 Task: Create List Receipts in Board Data Visualization Tools to Workspace Enterprise Resource Planning
Action: Mouse moved to (81, 283)
Screenshot: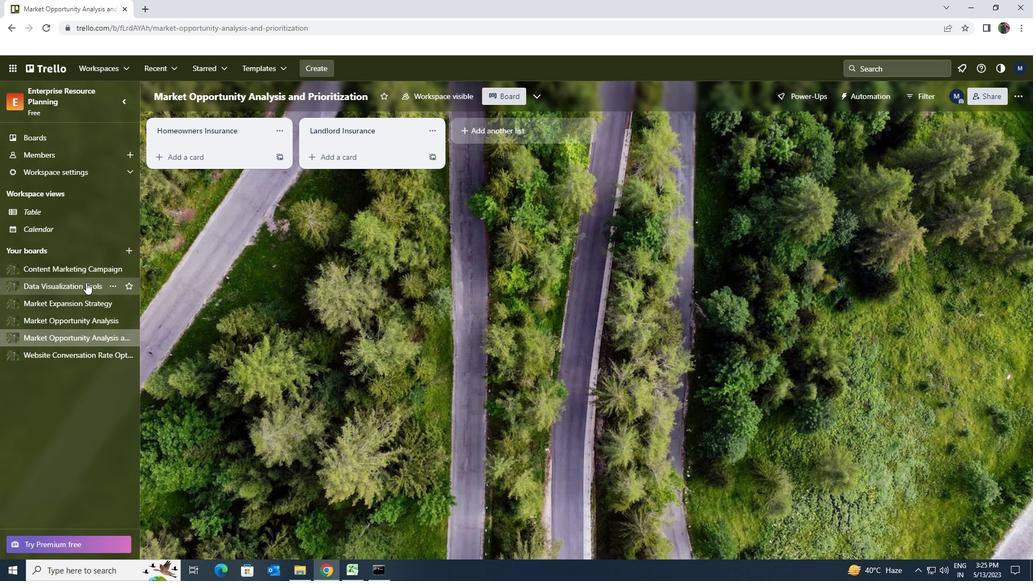 
Action: Mouse pressed left at (81, 283)
Screenshot: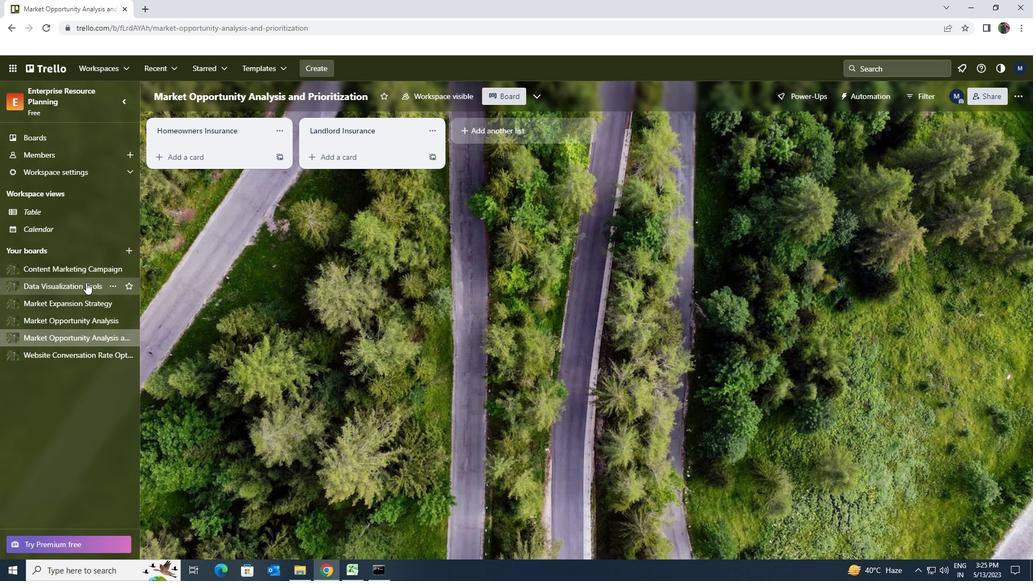 
Action: Mouse moved to (470, 134)
Screenshot: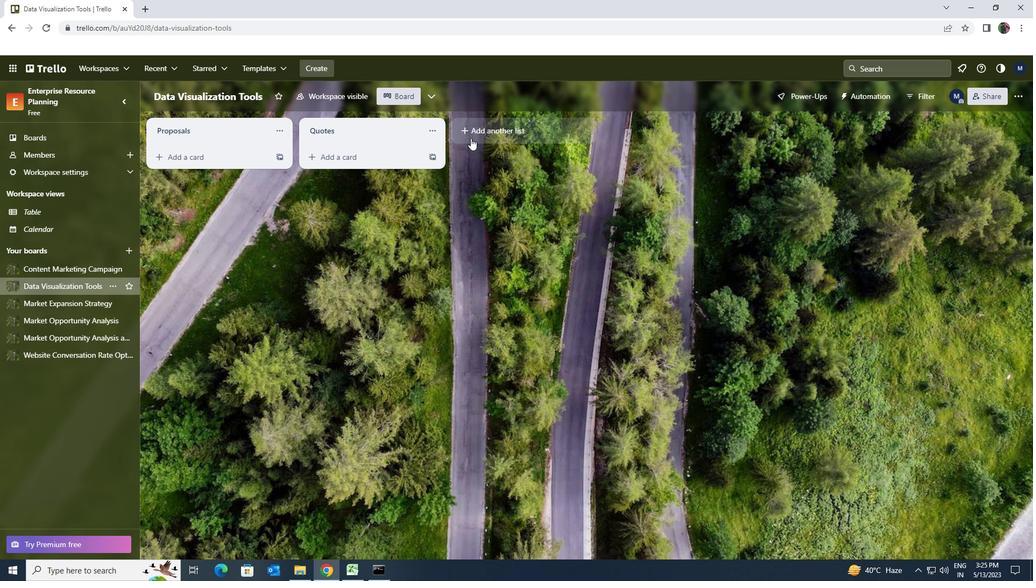 
Action: Mouse pressed left at (470, 134)
Screenshot: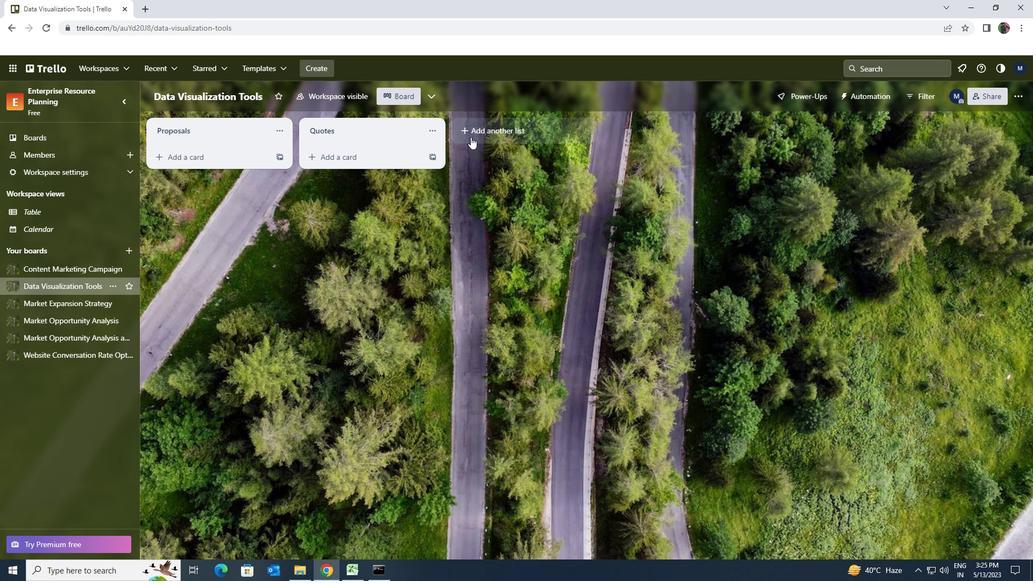 
Action: Key pressed <Key.shift>RECEIPTS
Screenshot: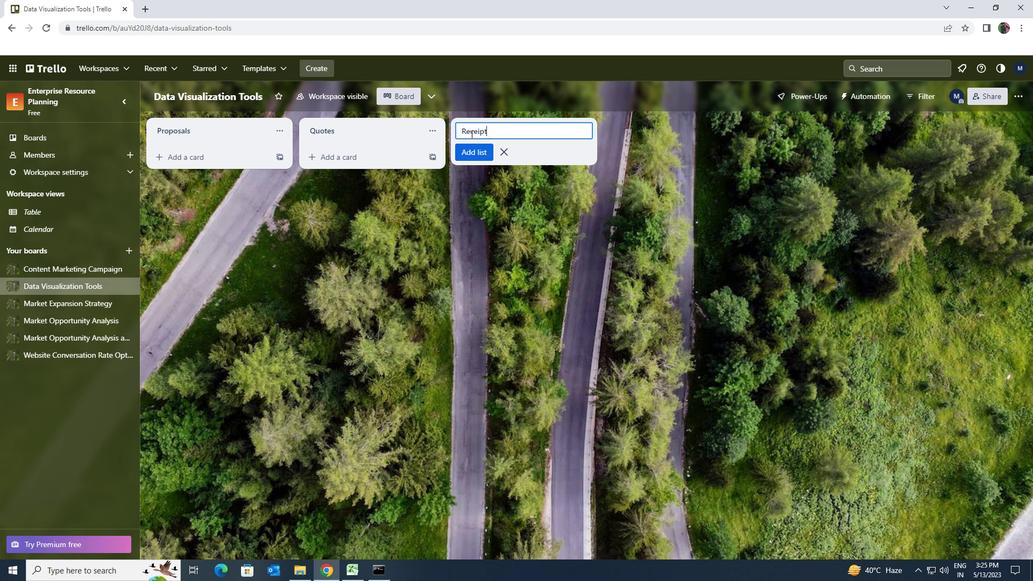 
Action: Mouse moved to (478, 150)
Screenshot: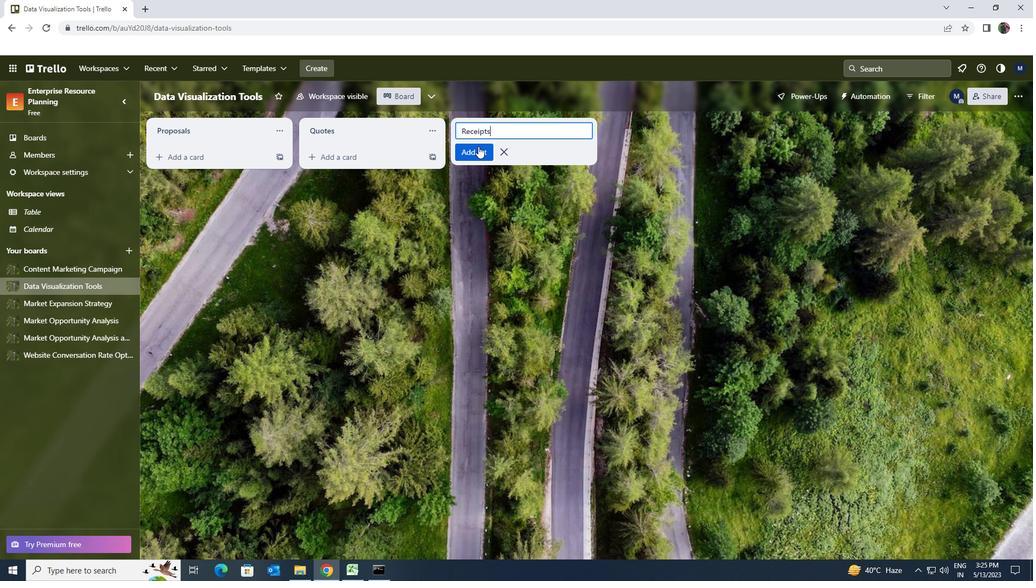 
Action: Mouse pressed left at (478, 150)
Screenshot: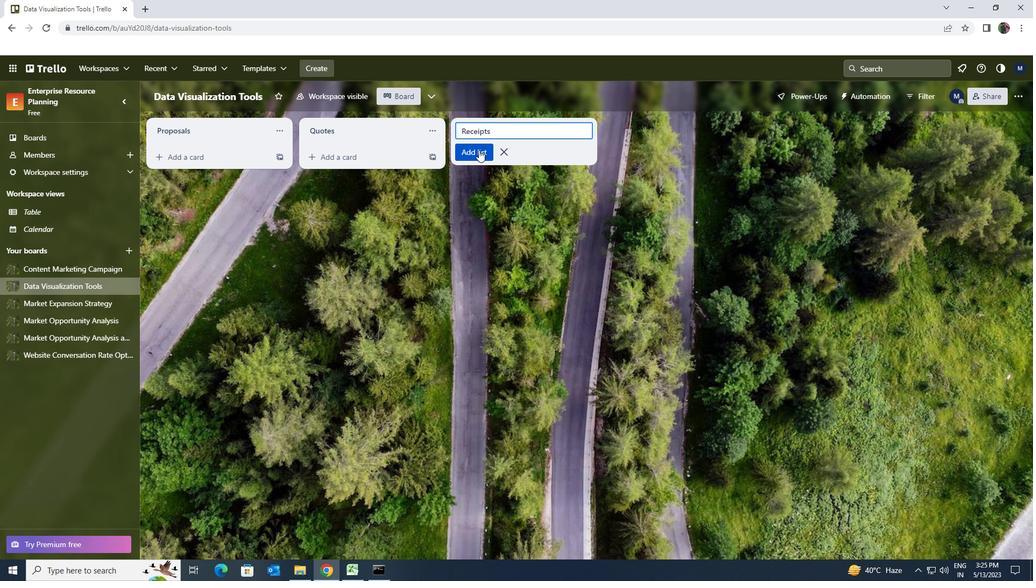 
